 Task: select a rule when a list is unarchived by me.
Action: Mouse moved to (1002, 80)
Screenshot: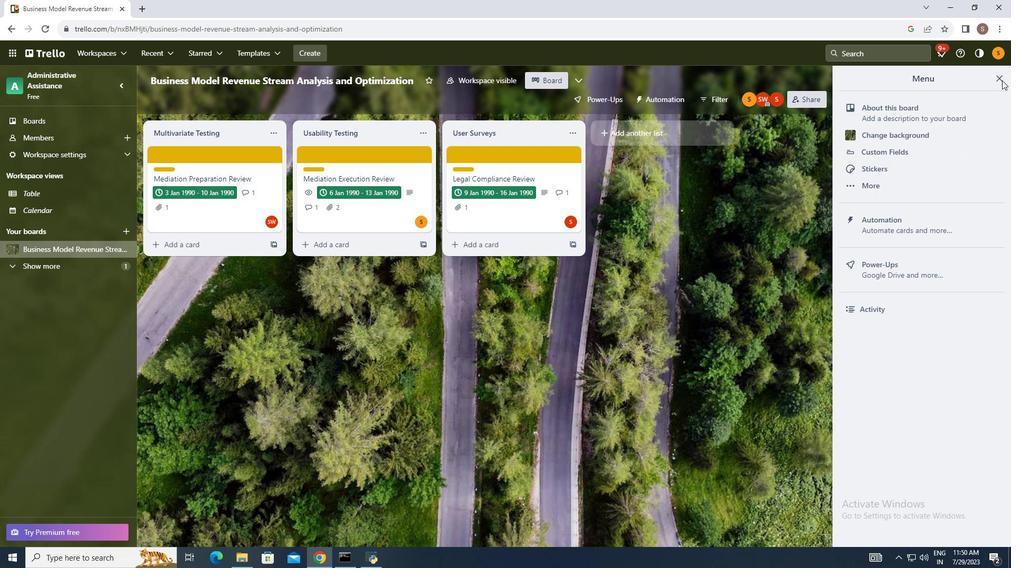 
Action: Mouse pressed left at (1002, 80)
Screenshot: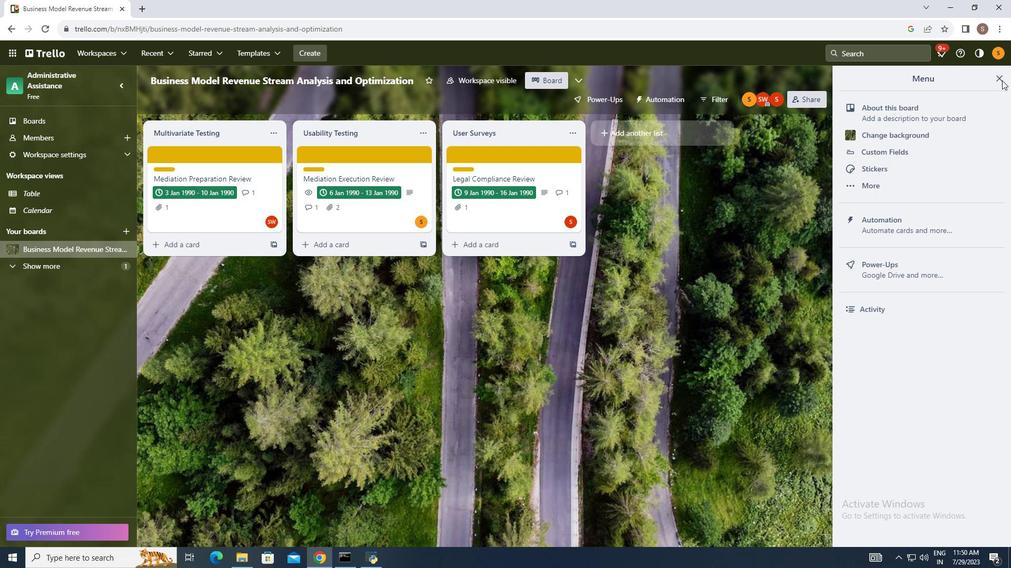 
Action: Mouse moved to (890, 224)
Screenshot: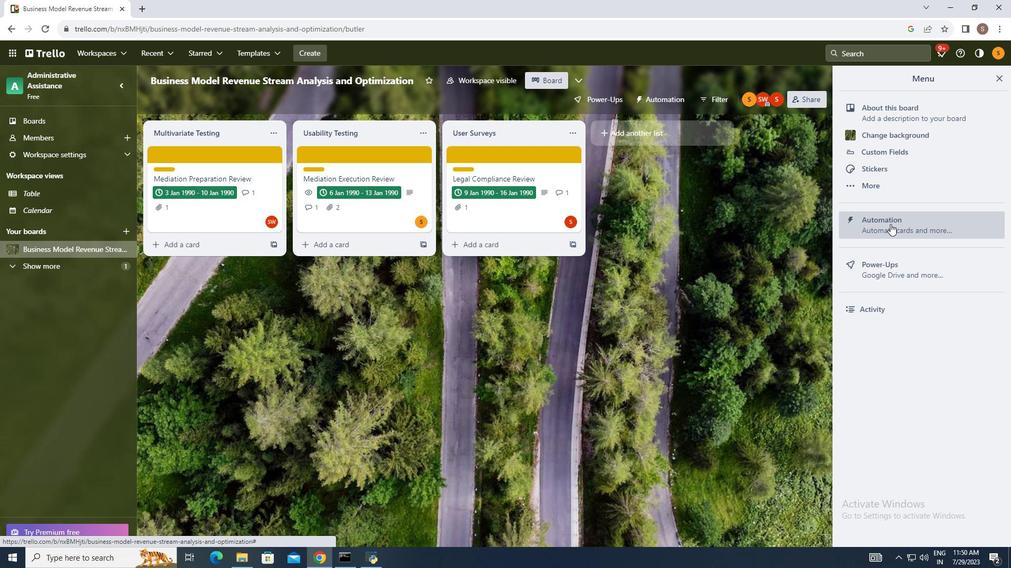 
Action: Mouse pressed left at (890, 224)
Screenshot: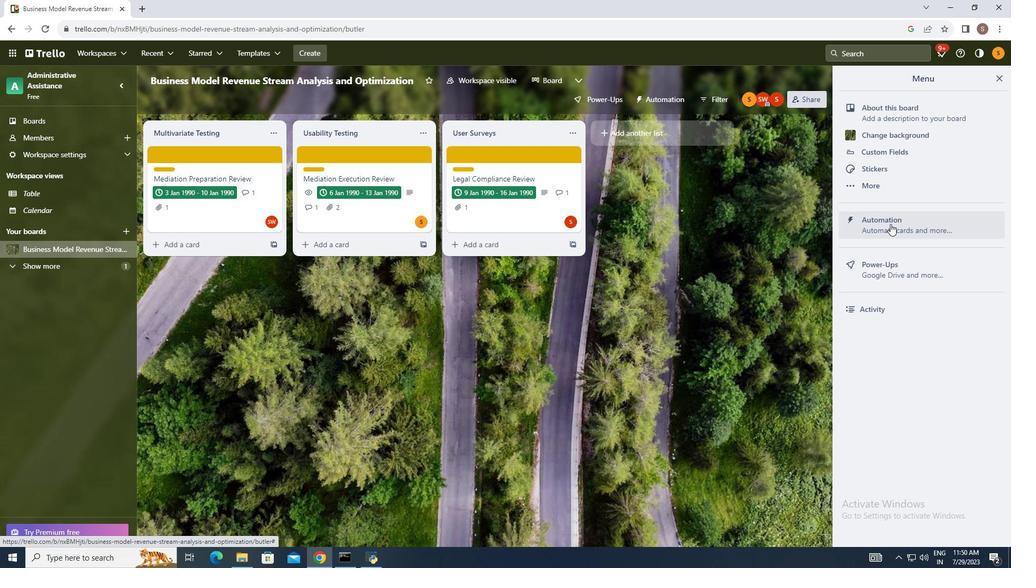 
Action: Mouse moved to (164, 191)
Screenshot: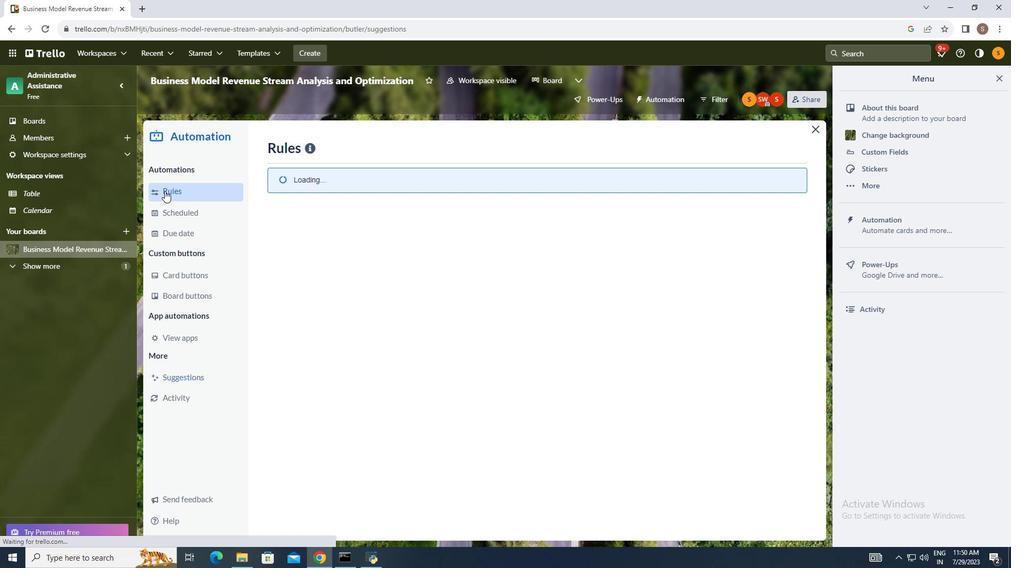 
Action: Mouse pressed left at (164, 191)
Screenshot: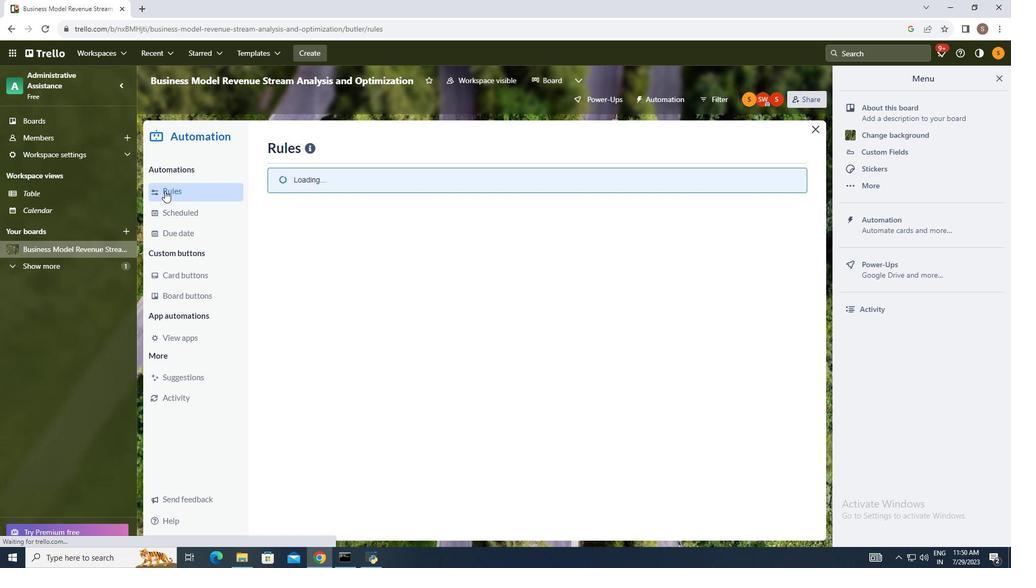 
Action: Mouse moved to (711, 147)
Screenshot: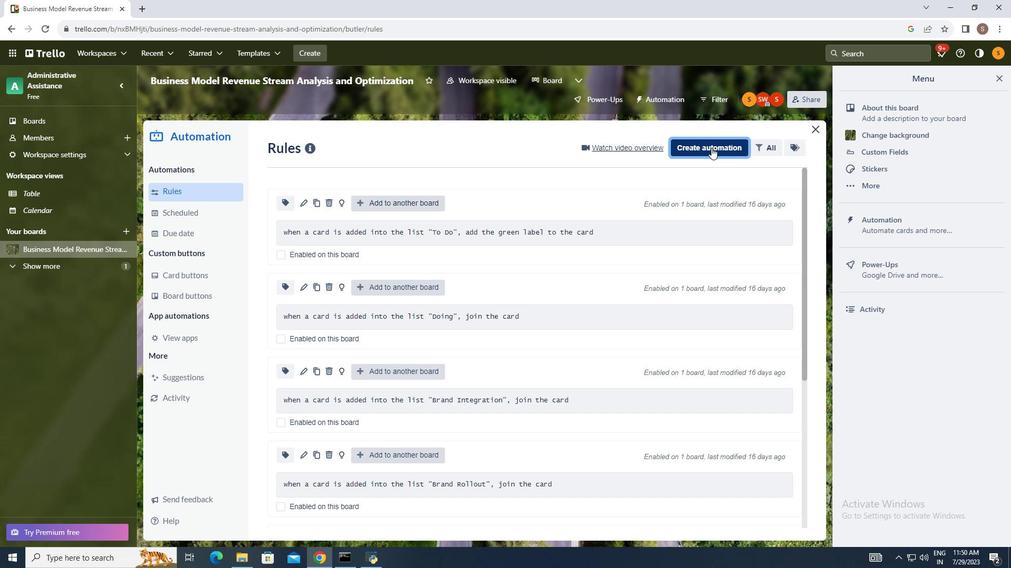 
Action: Mouse pressed left at (711, 147)
Screenshot: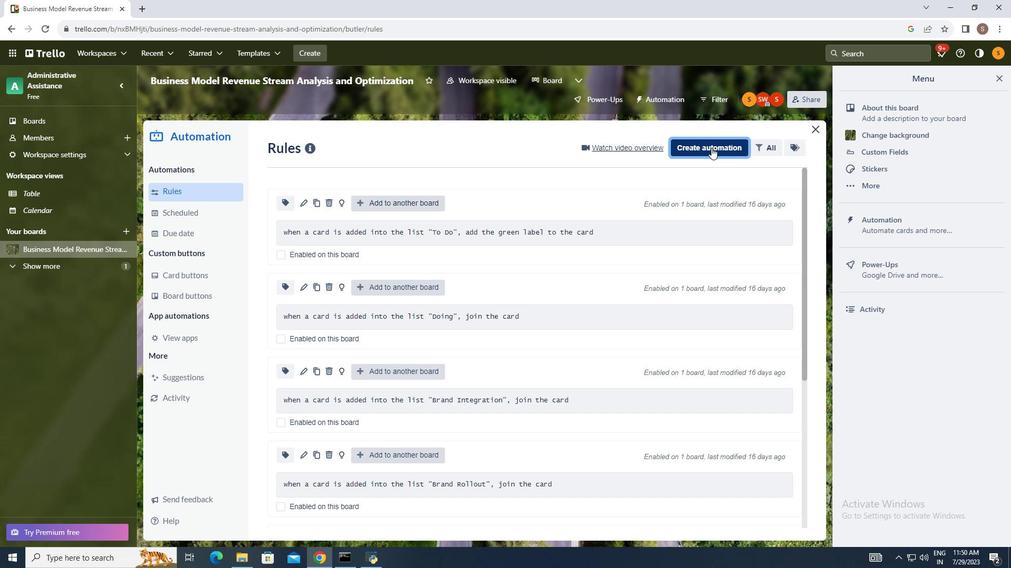 
Action: Mouse moved to (528, 248)
Screenshot: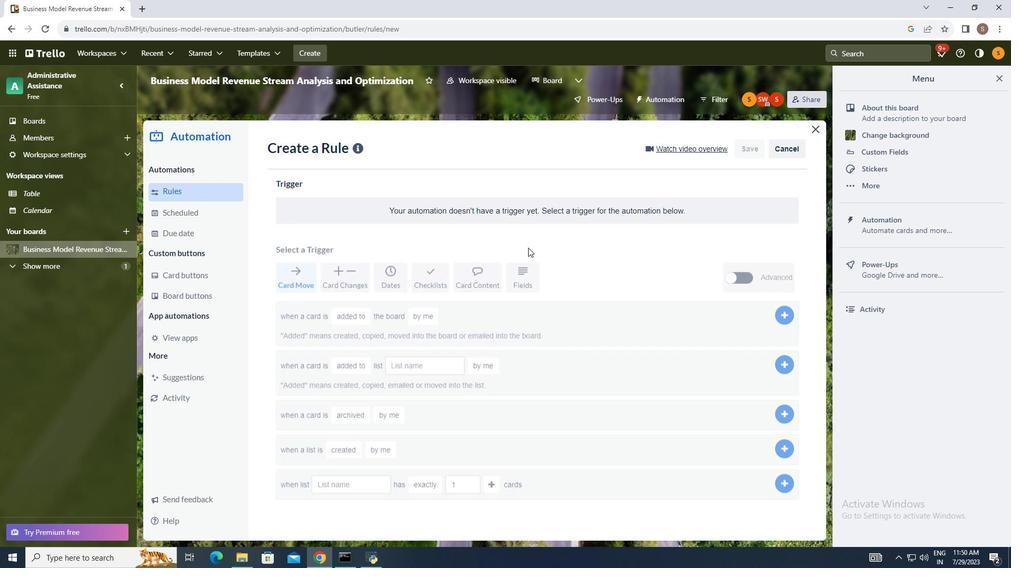
Action: Mouse pressed left at (528, 248)
Screenshot: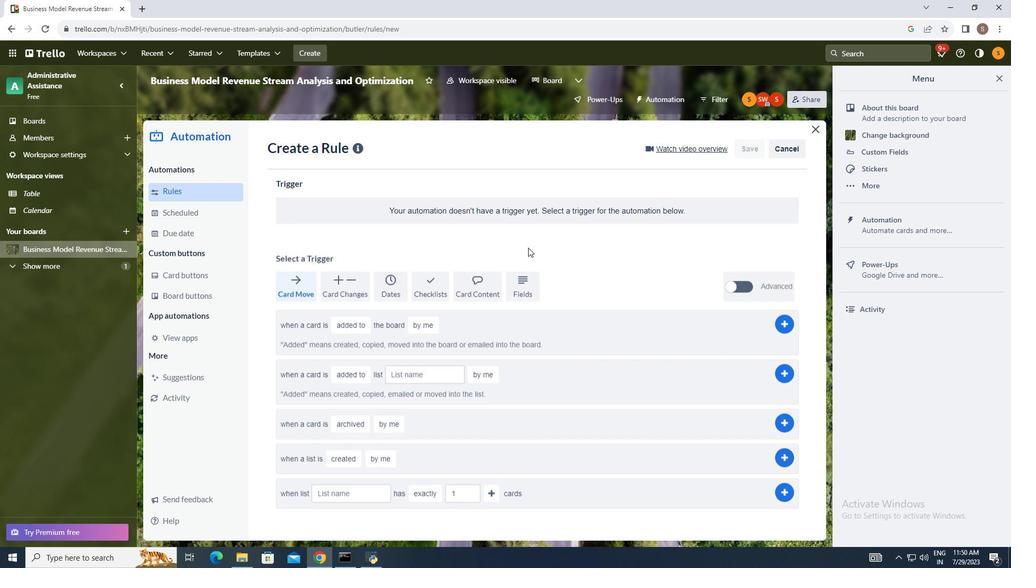
Action: Mouse moved to (344, 460)
Screenshot: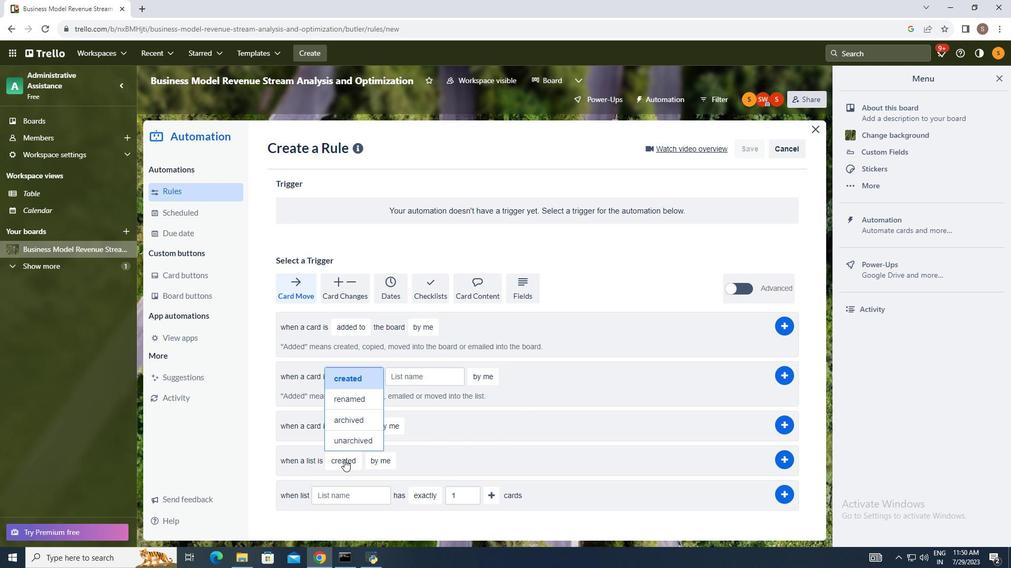 
Action: Mouse pressed left at (344, 460)
Screenshot: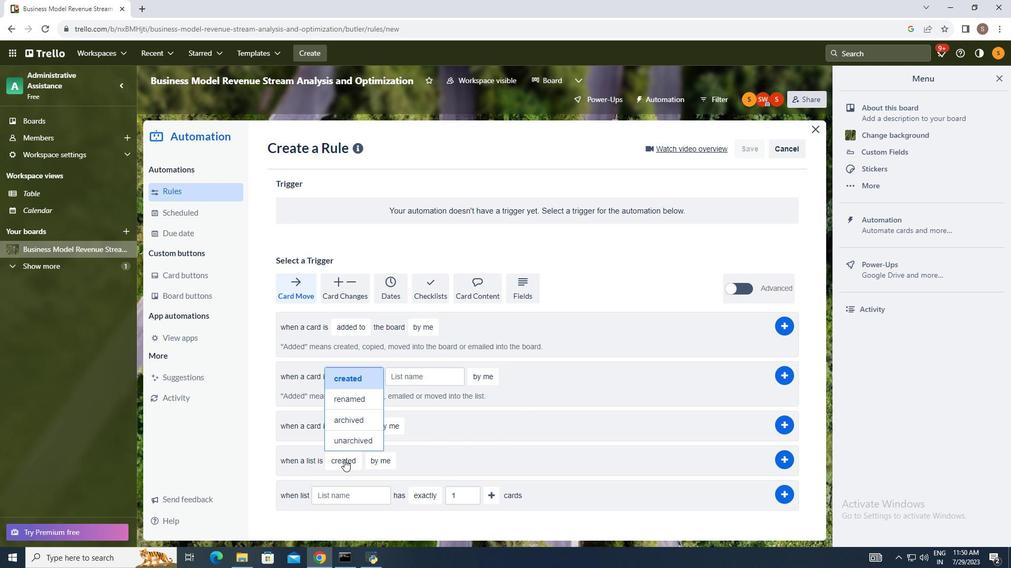 
Action: Mouse moved to (347, 440)
Screenshot: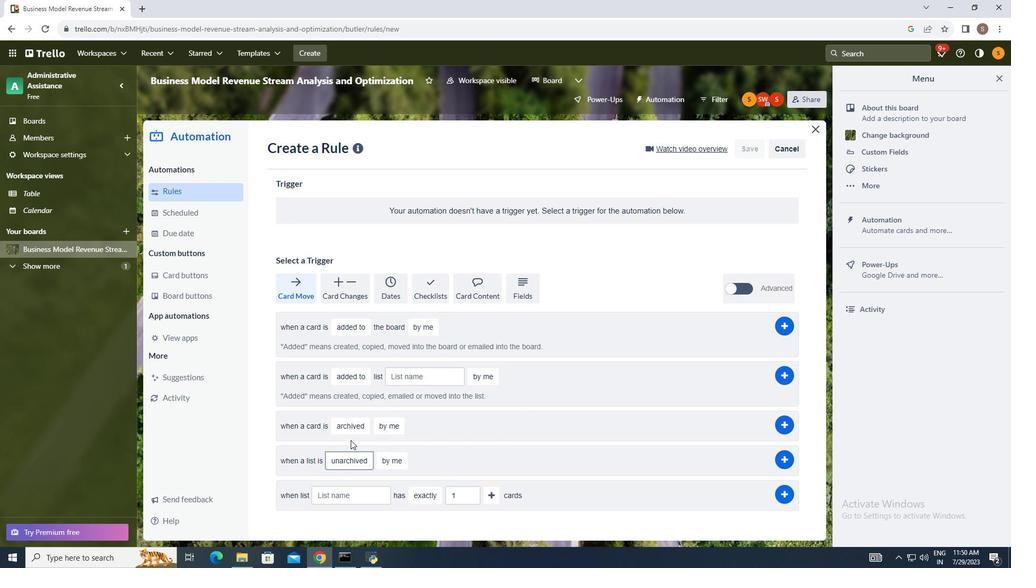 
Action: Mouse pressed left at (347, 440)
Screenshot: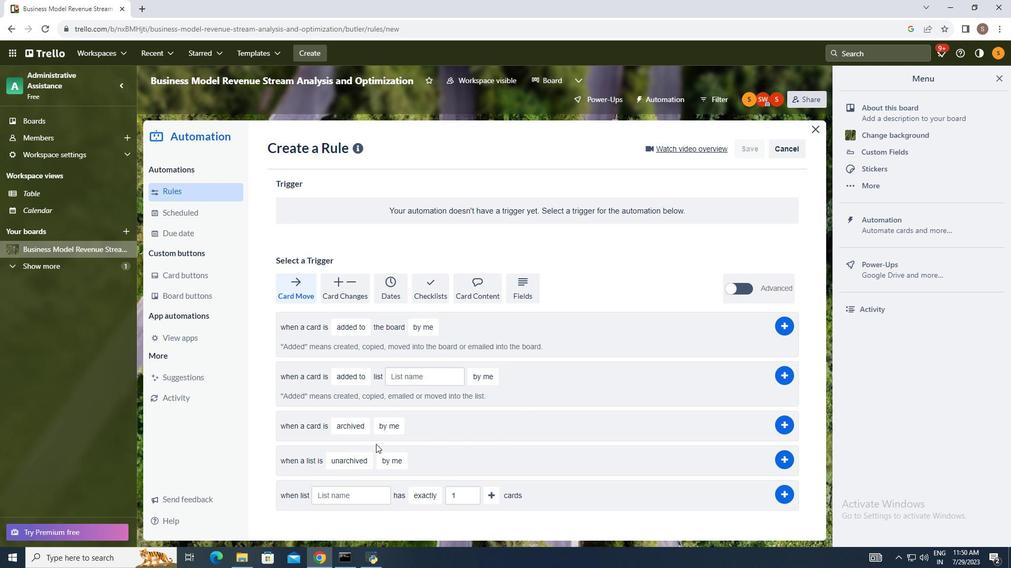 
Action: Mouse moved to (389, 454)
Screenshot: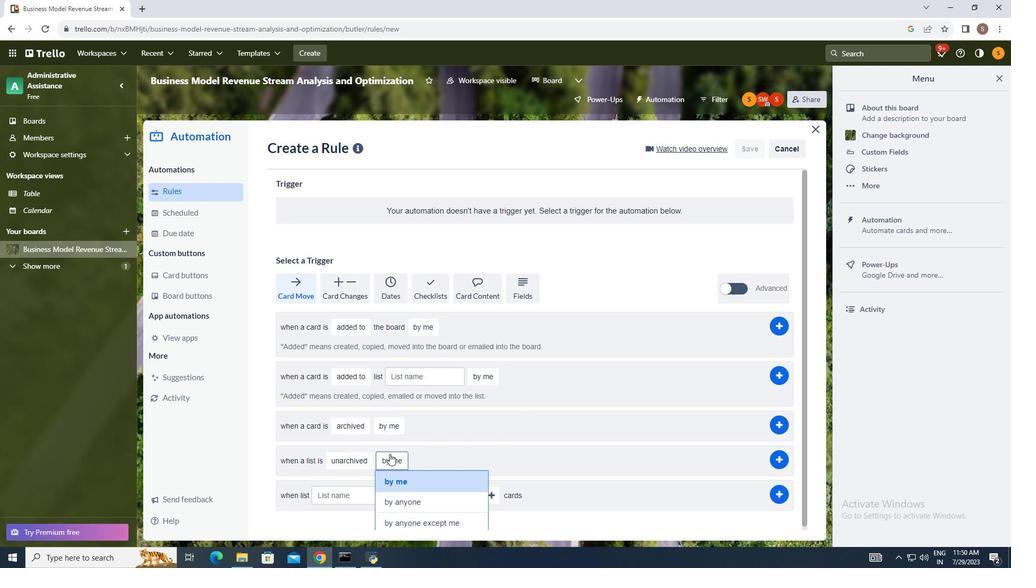 
Action: Mouse pressed left at (389, 454)
Screenshot: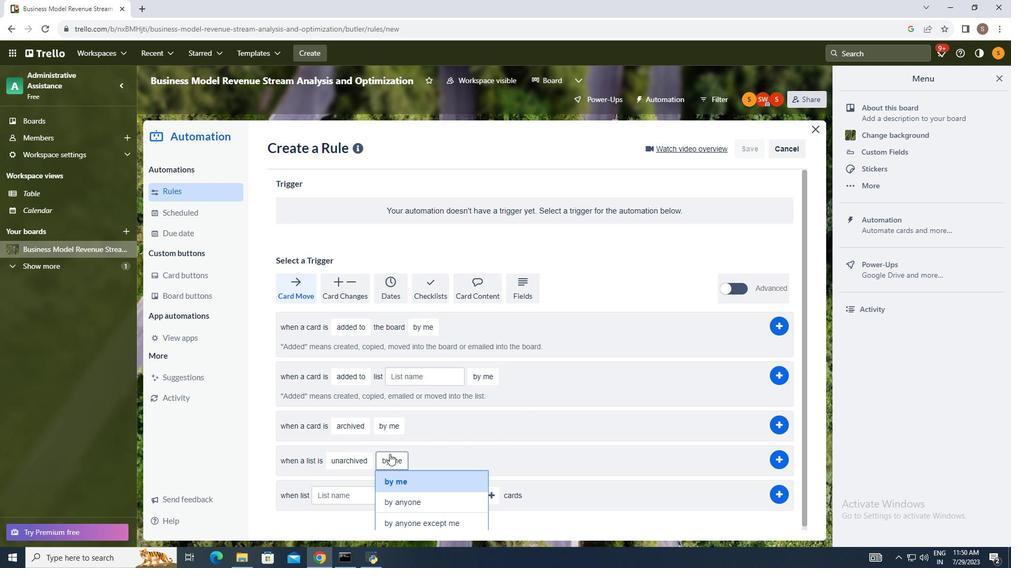 
Action: Mouse moved to (395, 479)
Screenshot: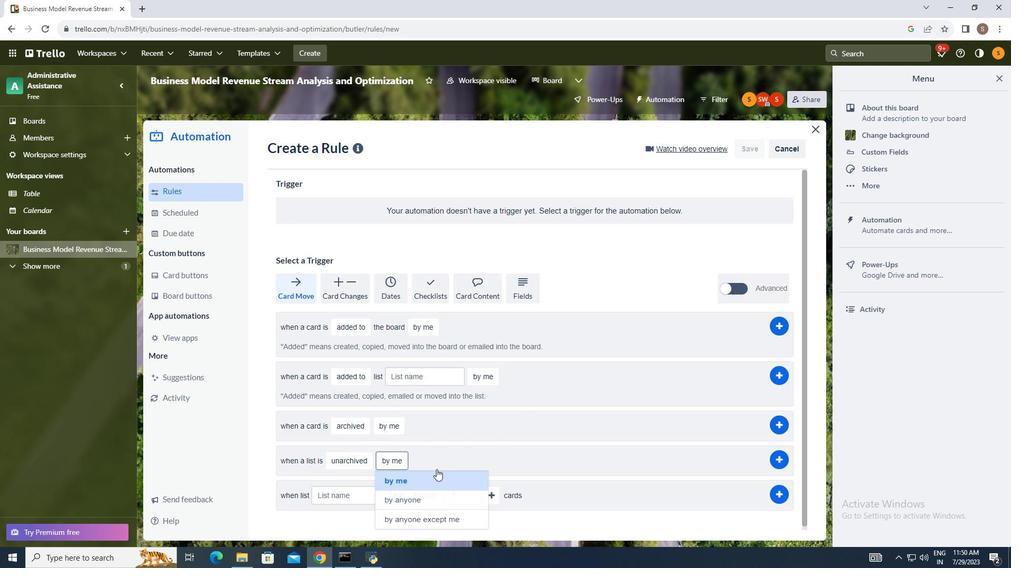 
Action: Mouse pressed left at (395, 479)
Screenshot: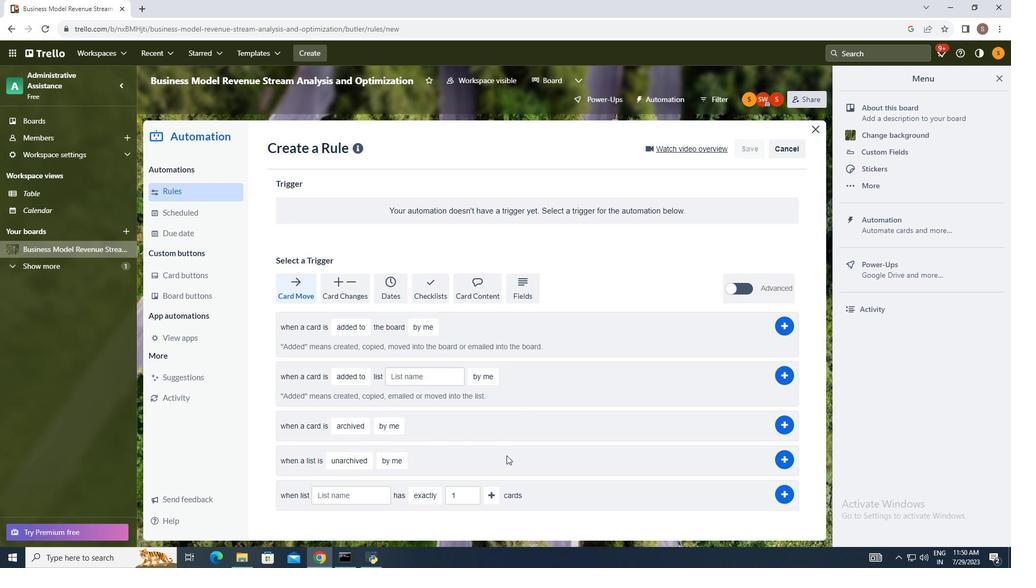 
Action: Mouse moved to (507, 450)
Screenshot: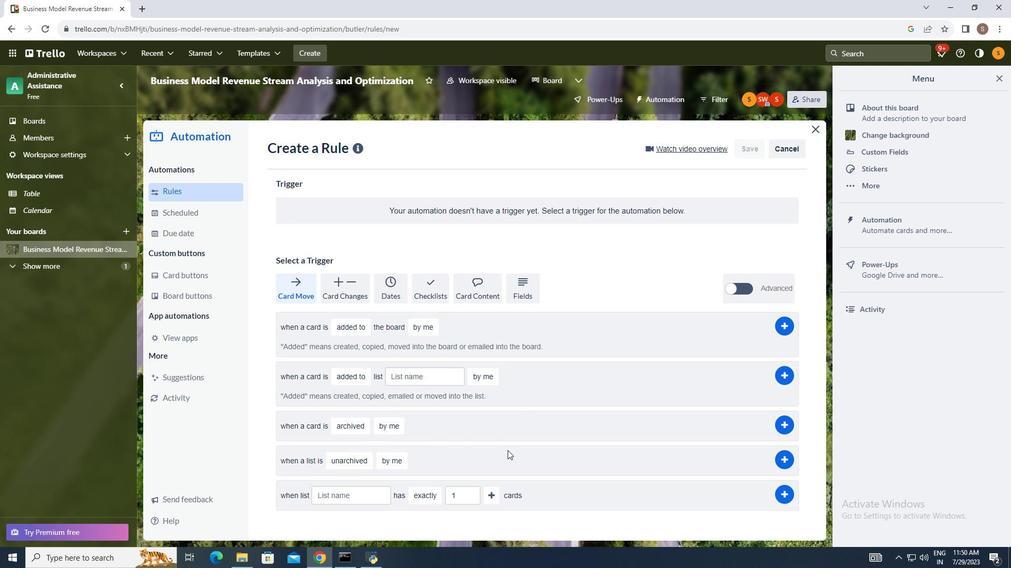 
